 Task: Check the weather for New Delhi and Washington, D.C. in the calendar application.
Action: Mouse moved to (14, 59)
Screenshot: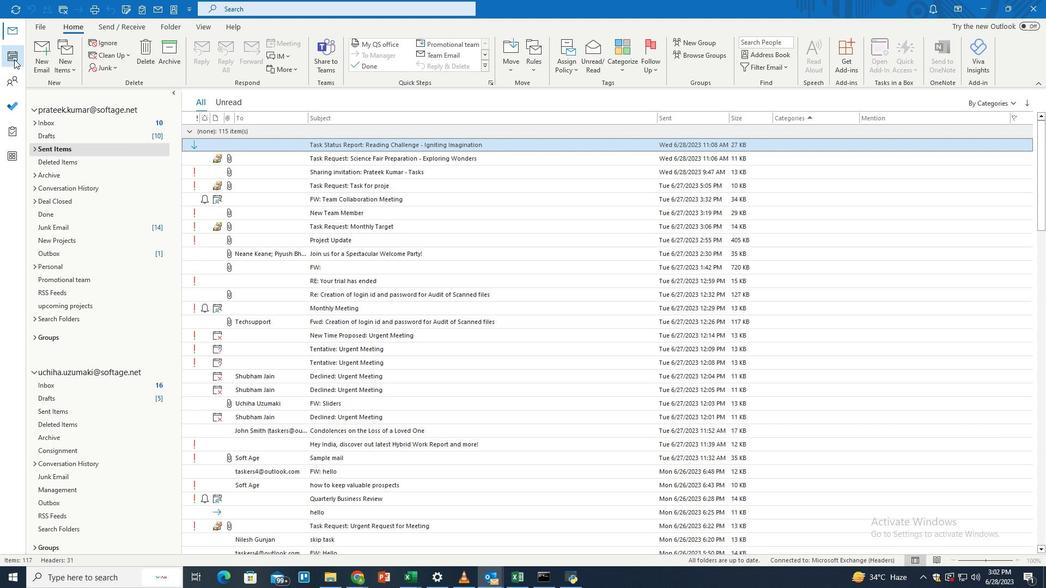 
Action: Mouse pressed left at (14, 59)
Screenshot: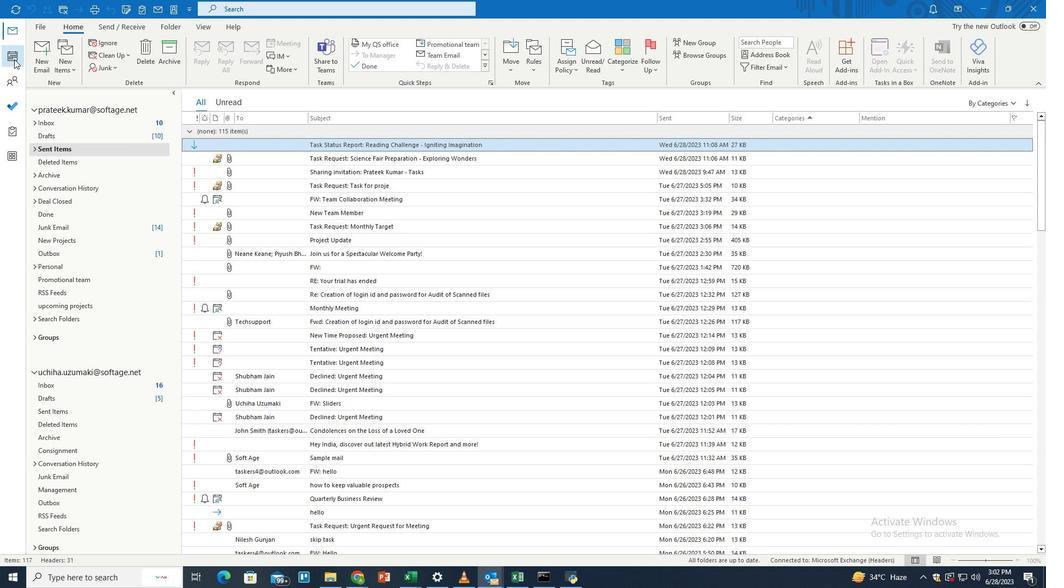 
Action: Mouse moved to (775, 107)
Screenshot: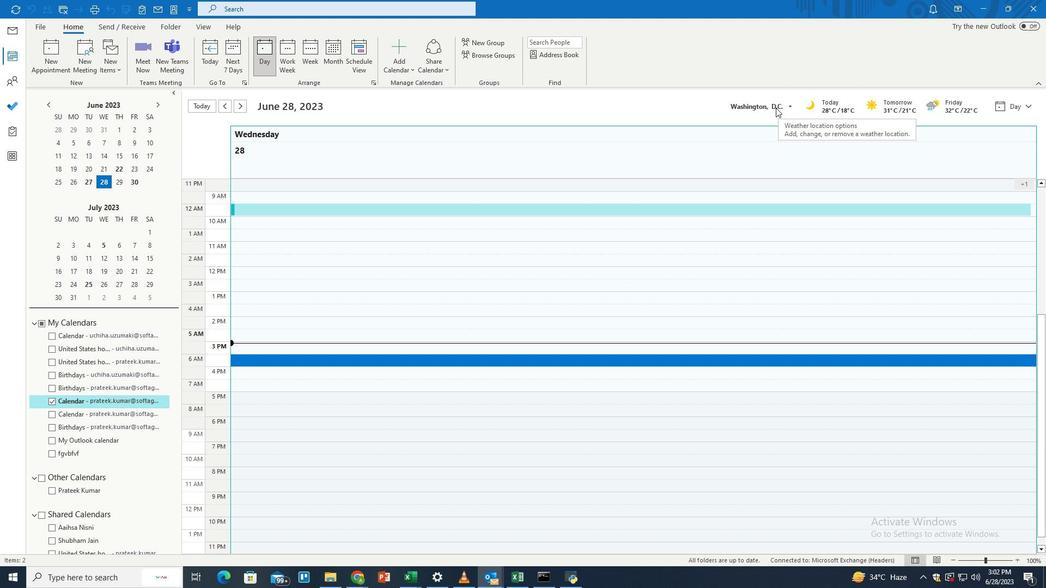 
Action: Mouse pressed left at (775, 107)
Screenshot: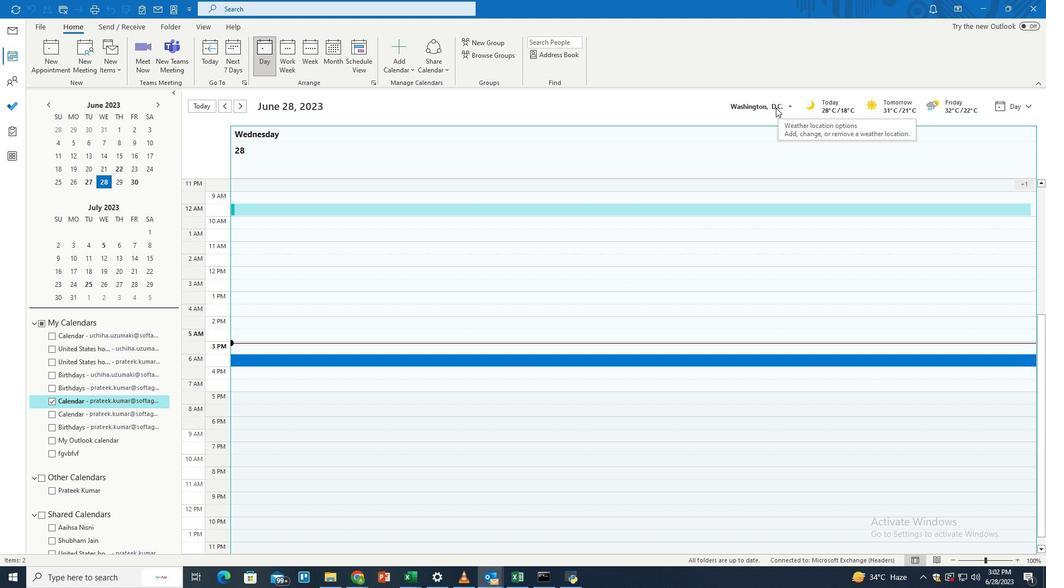
Action: Mouse moved to (773, 116)
Screenshot: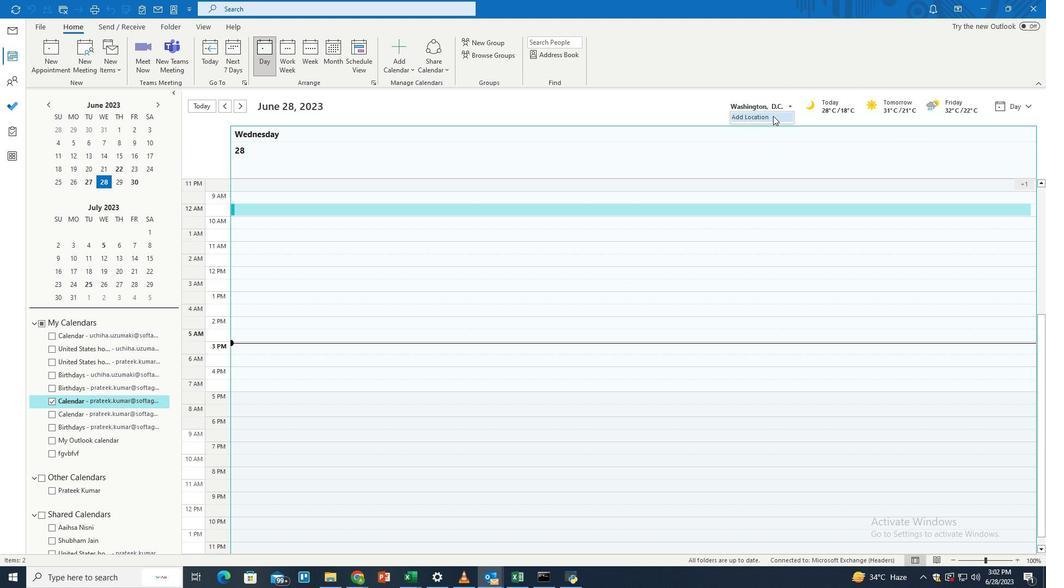 
Action: Mouse pressed left at (773, 116)
Screenshot: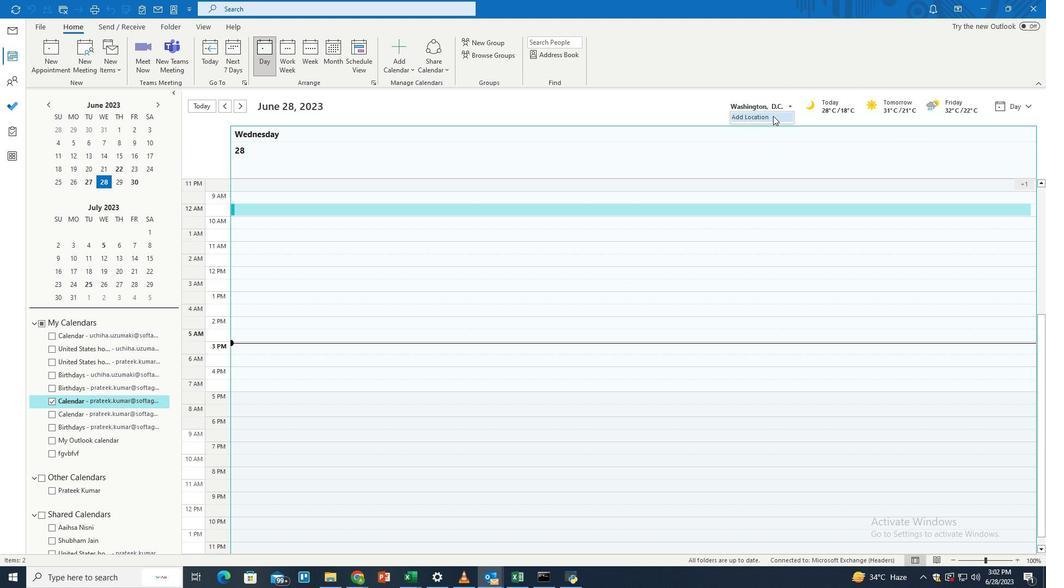 
Action: Mouse moved to (751, 104)
Screenshot: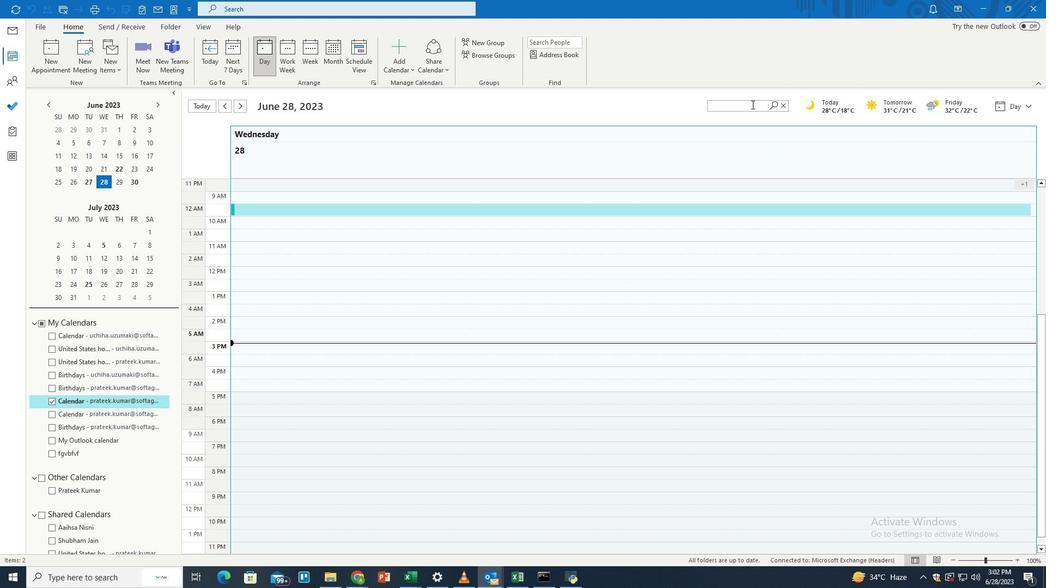 
Action: Mouse pressed left at (751, 104)
Screenshot: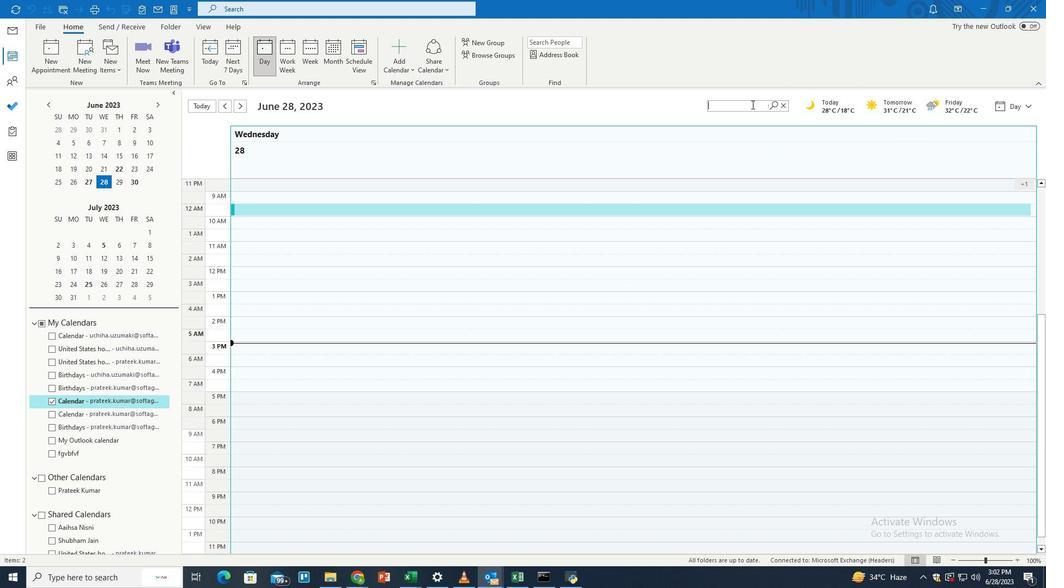 
Action: Mouse moved to (674, 52)
Screenshot: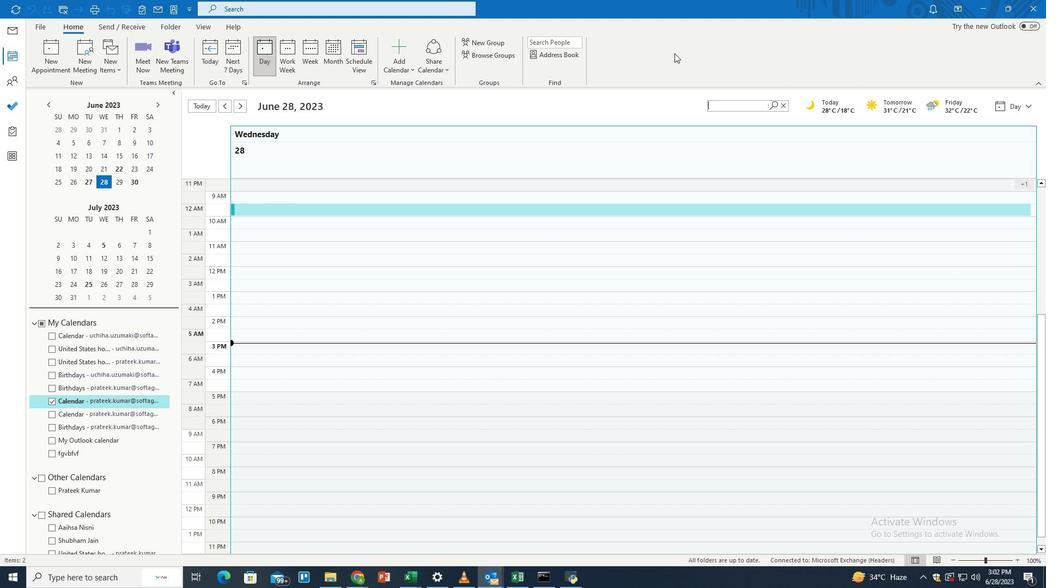 
Action: Key pressed <Key.shift>New<Key.space><Key.shift>Delhi
Screenshot: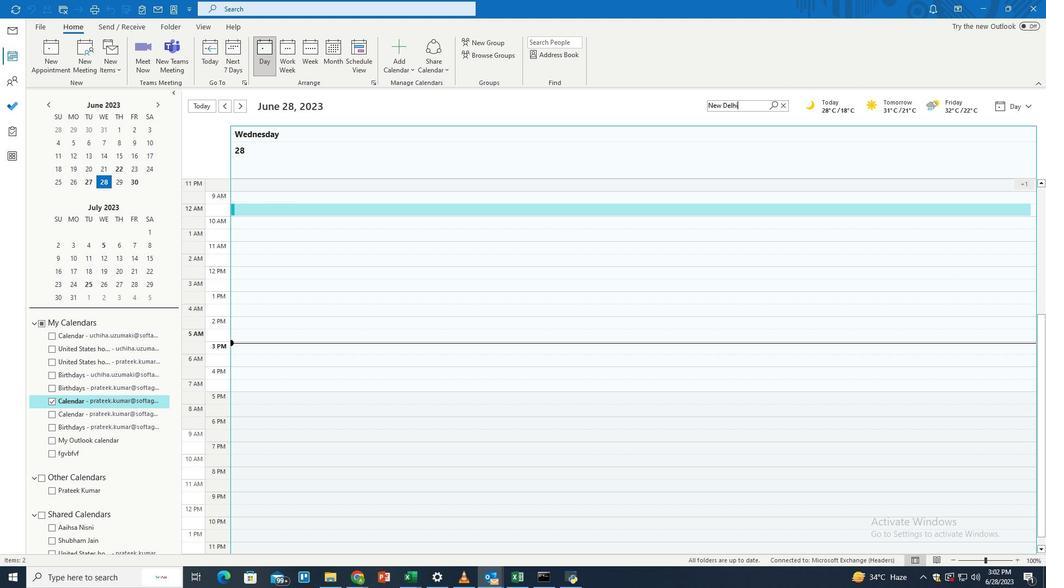 
Action: Mouse moved to (773, 104)
Screenshot: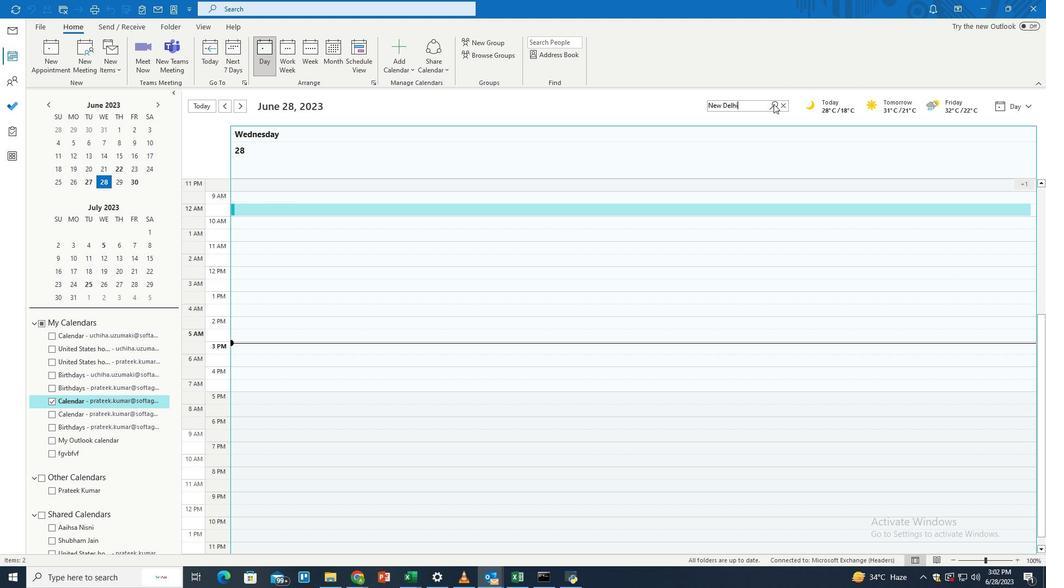 
Action: Mouse pressed left at (773, 104)
Screenshot: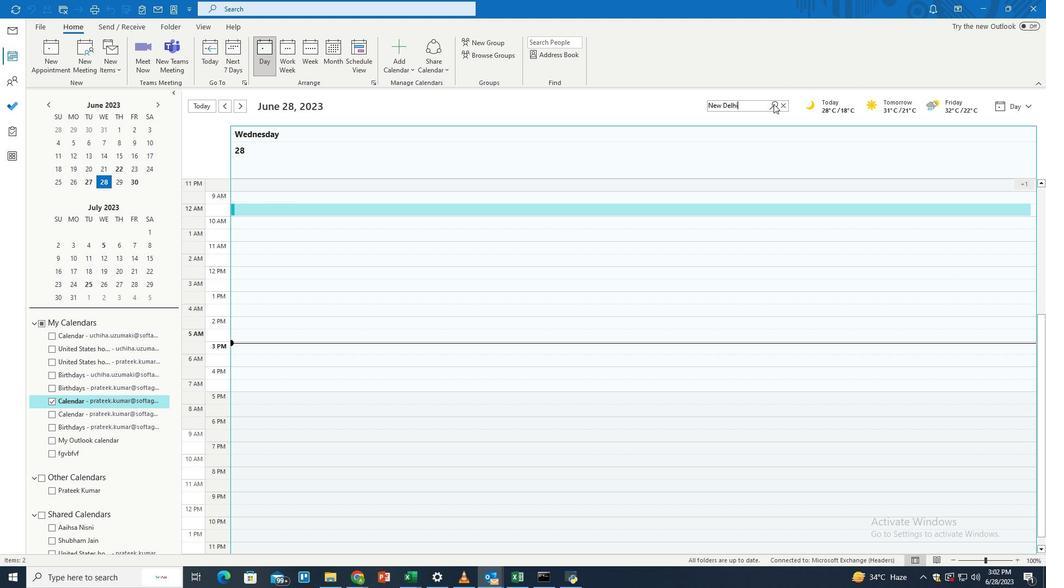 
Action: Mouse moved to (744, 129)
Screenshot: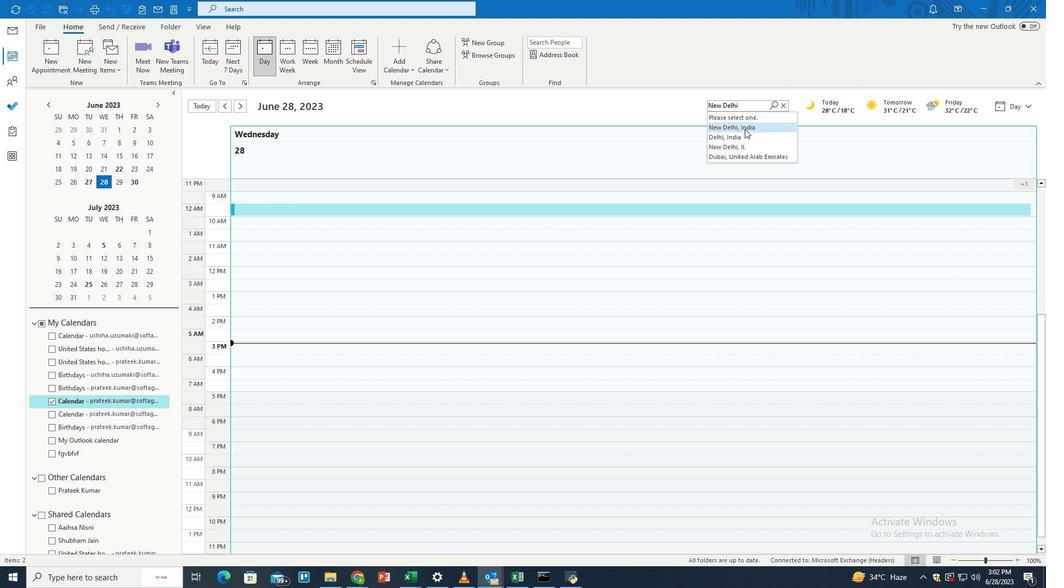 
Action: Mouse pressed left at (744, 129)
Screenshot: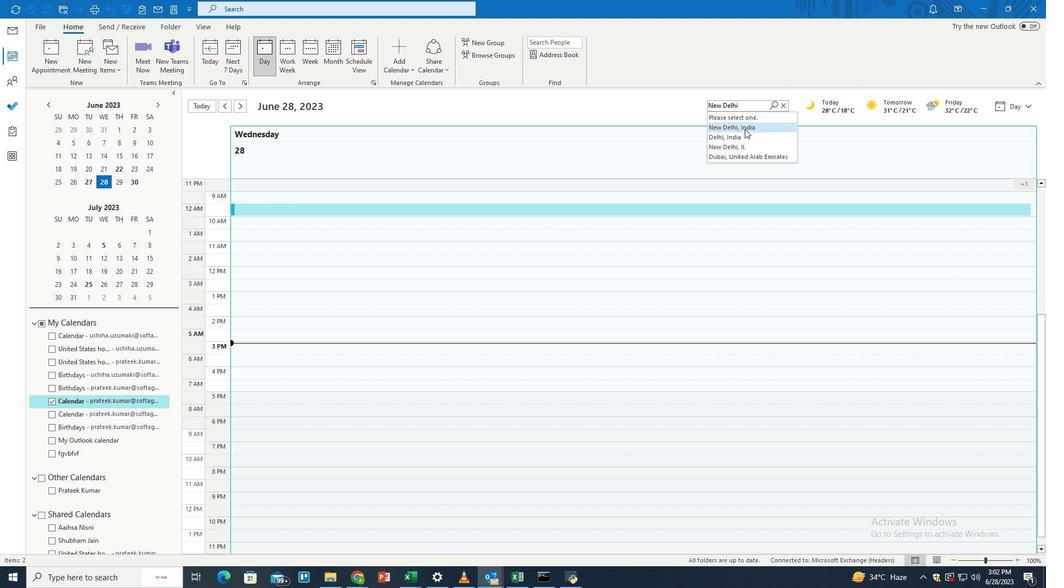 
Action: Mouse moved to (736, 250)
Screenshot: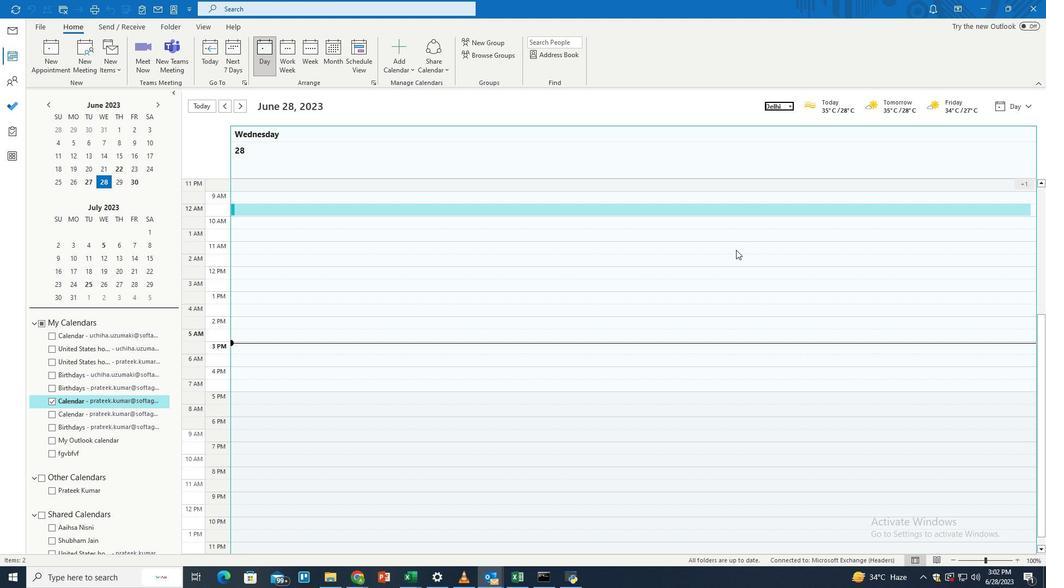 
